 Task: Toggle the full screen option in the zen mode.
Action: Mouse moved to (55, 506)
Screenshot: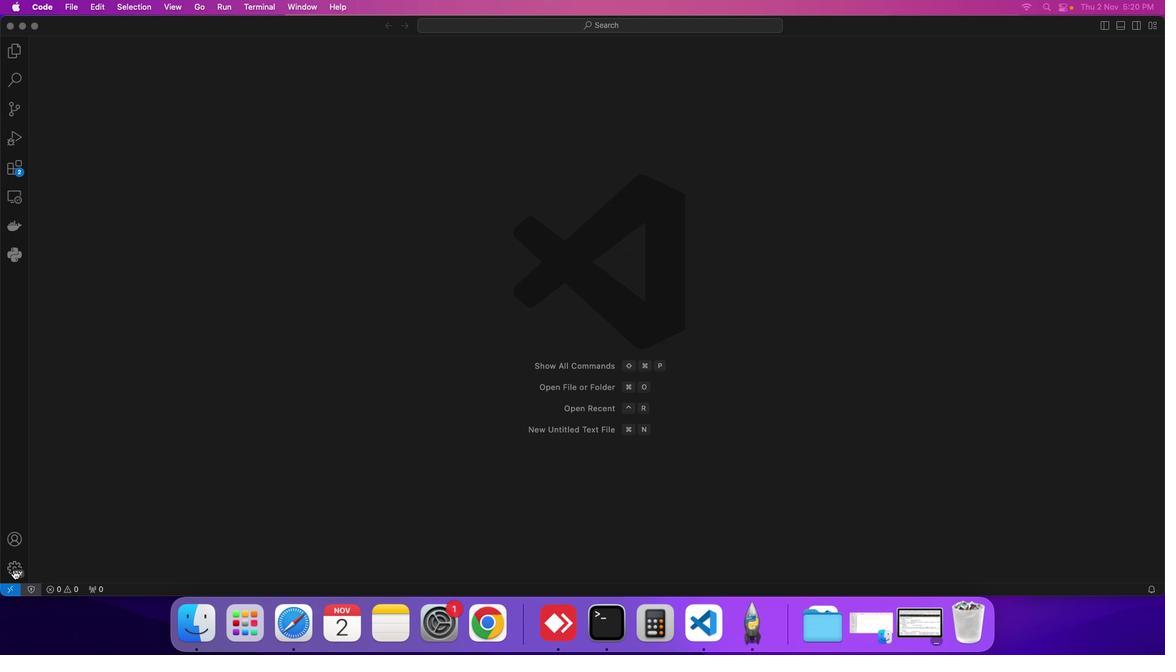 
Action: Mouse pressed left at (55, 506)
Screenshot: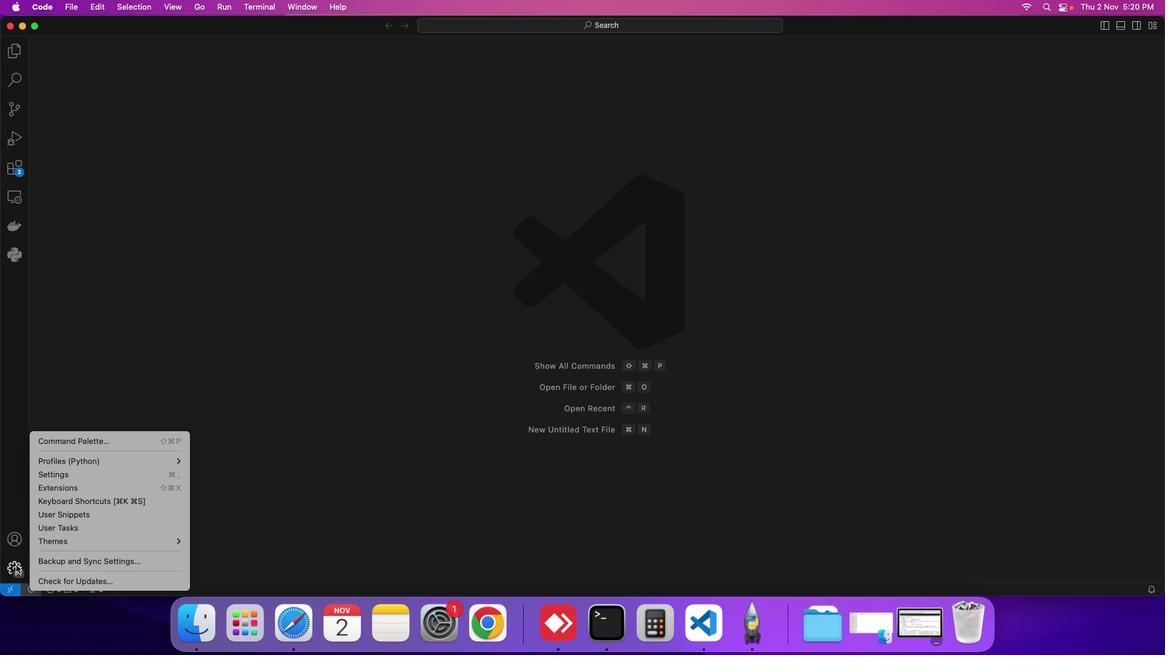 
Action: Mouse moved to (98, 433)
Screenshot: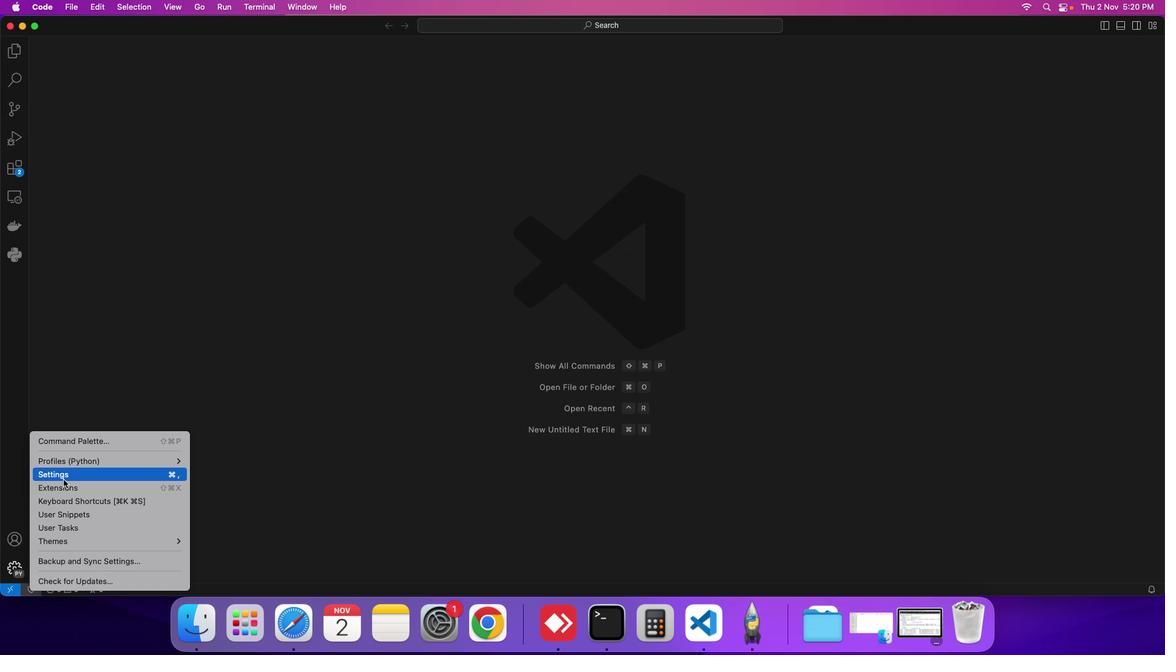 
Action: Mouse pressed left at (98, 433)
Screenshot: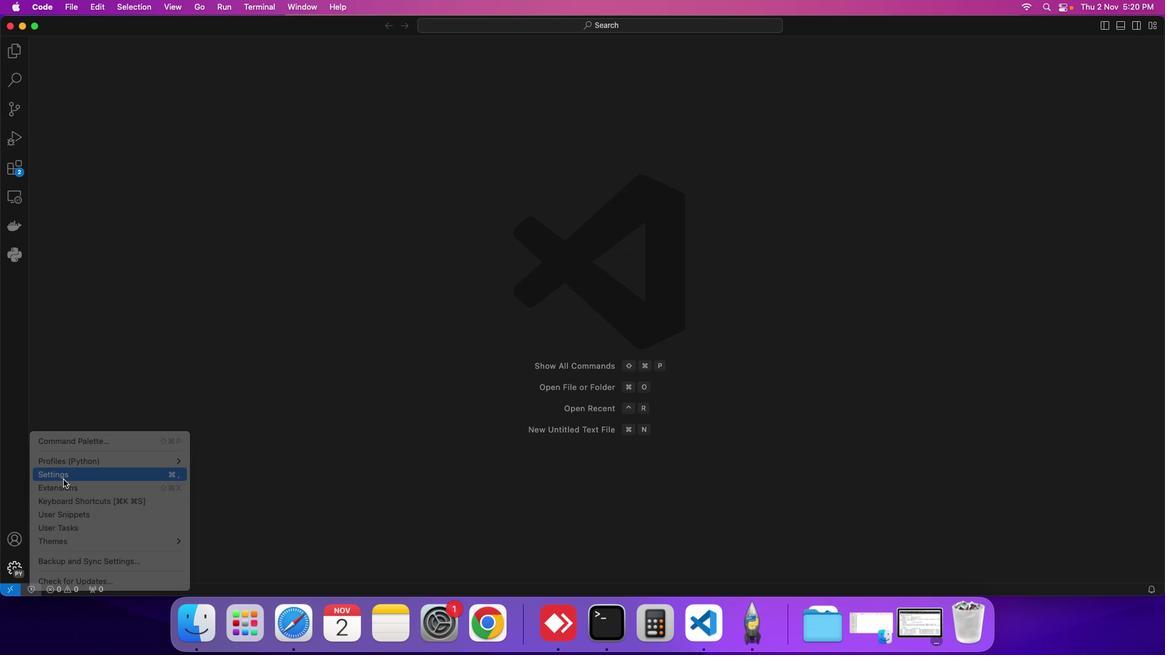 
Action: Mouse moved to (308, 164)
Screenshot: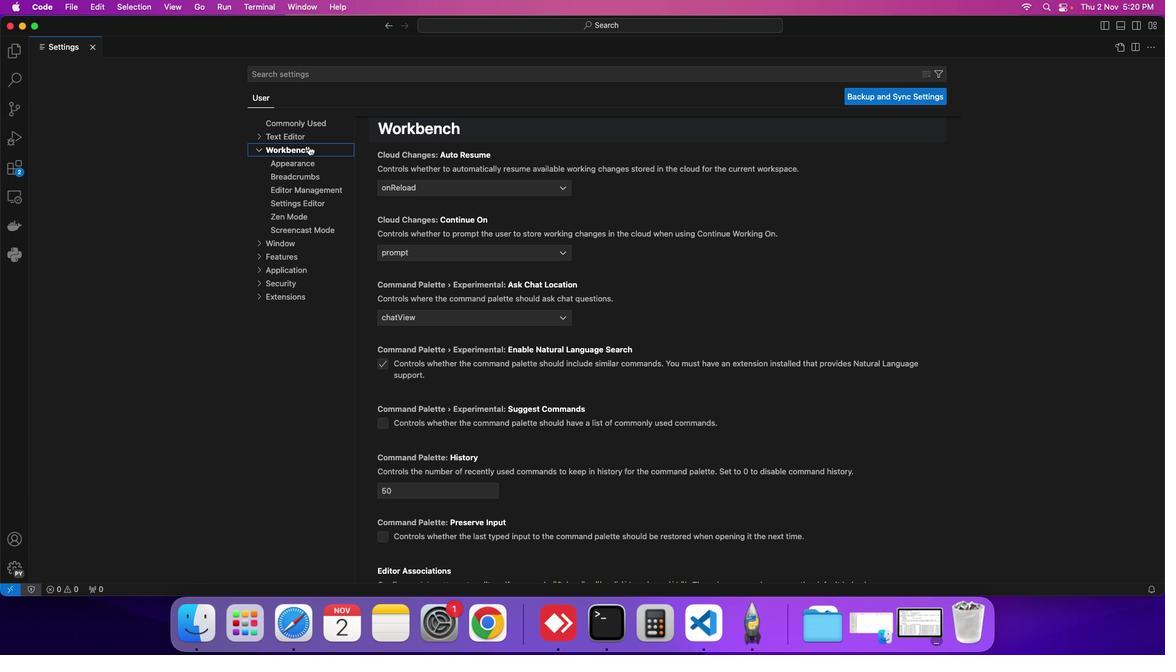 
Action: Mouse pressed left at (308, 164)
Screenshot: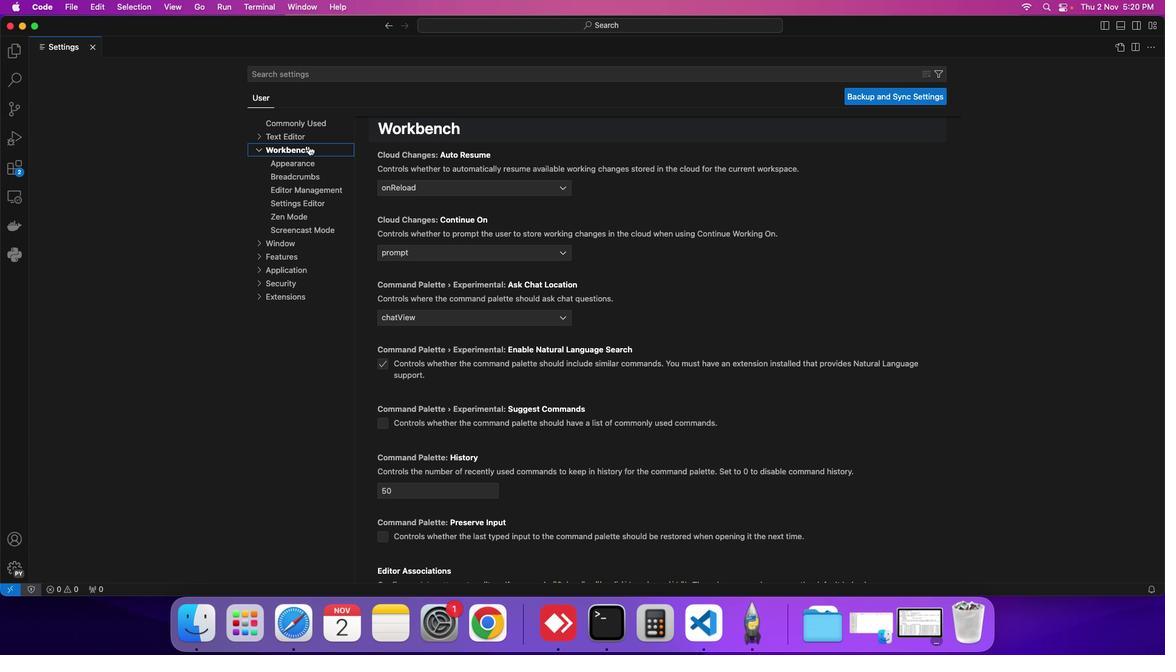 
Action: Mouse moved to (313, 221)
Screenshot: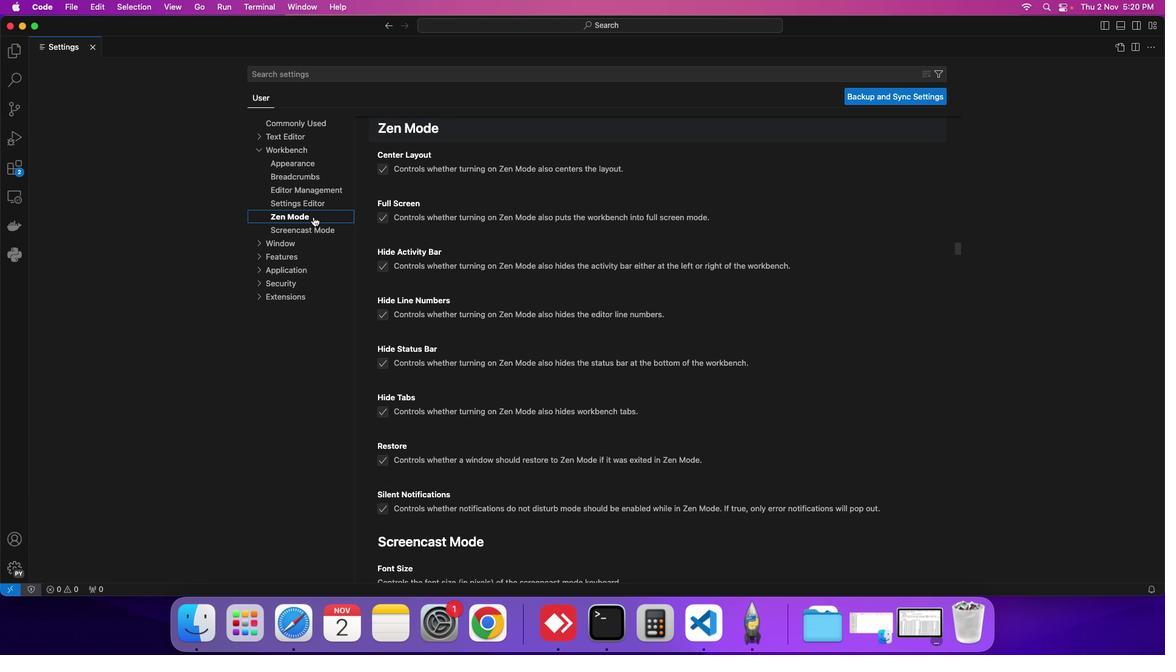 
Action: Mouse pressed left at (313, 221)
Screenshot: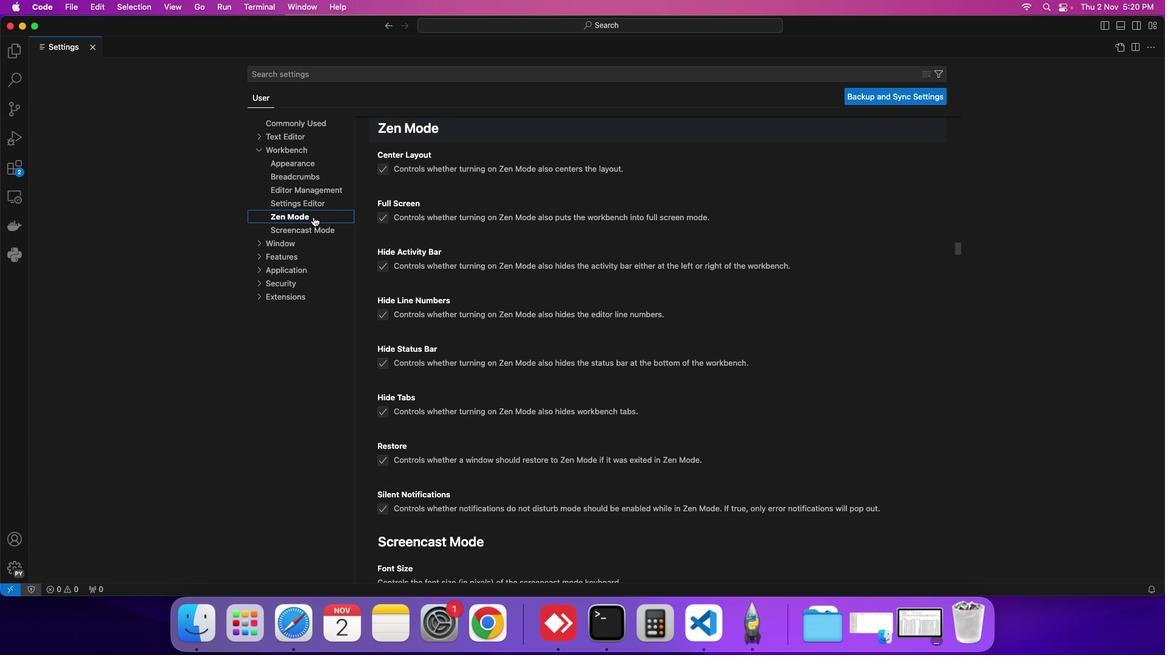 
Action: Mouse moved to (379, 223)
Screenshot: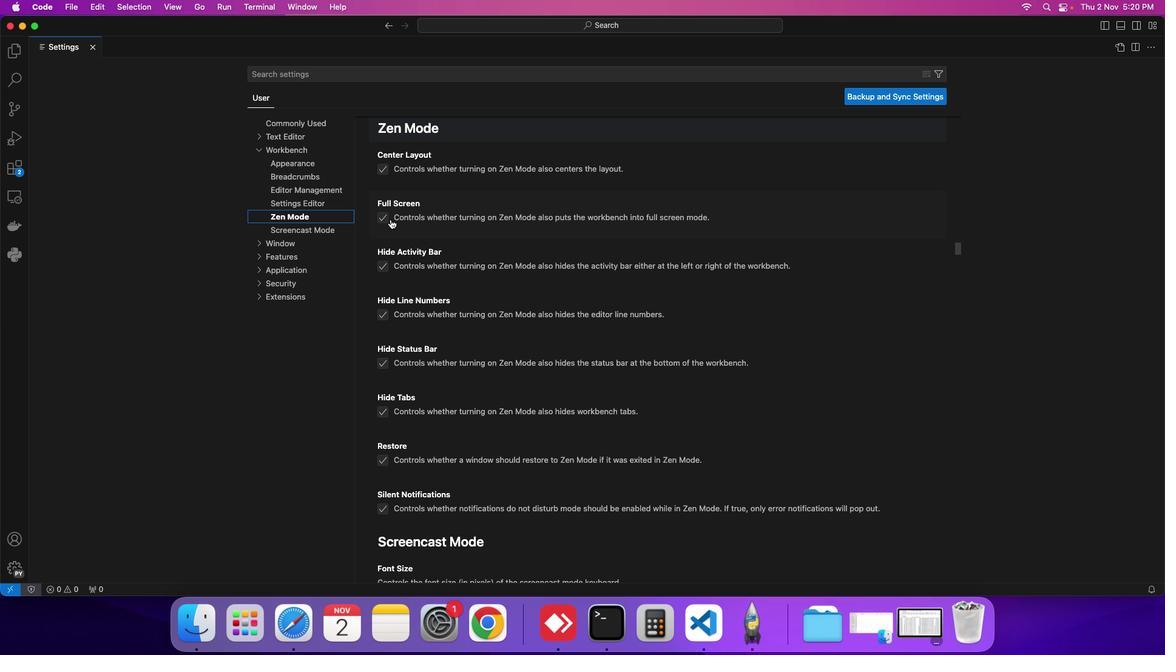 
Action: Mouse pressed left at (379, 223)
Screenshot: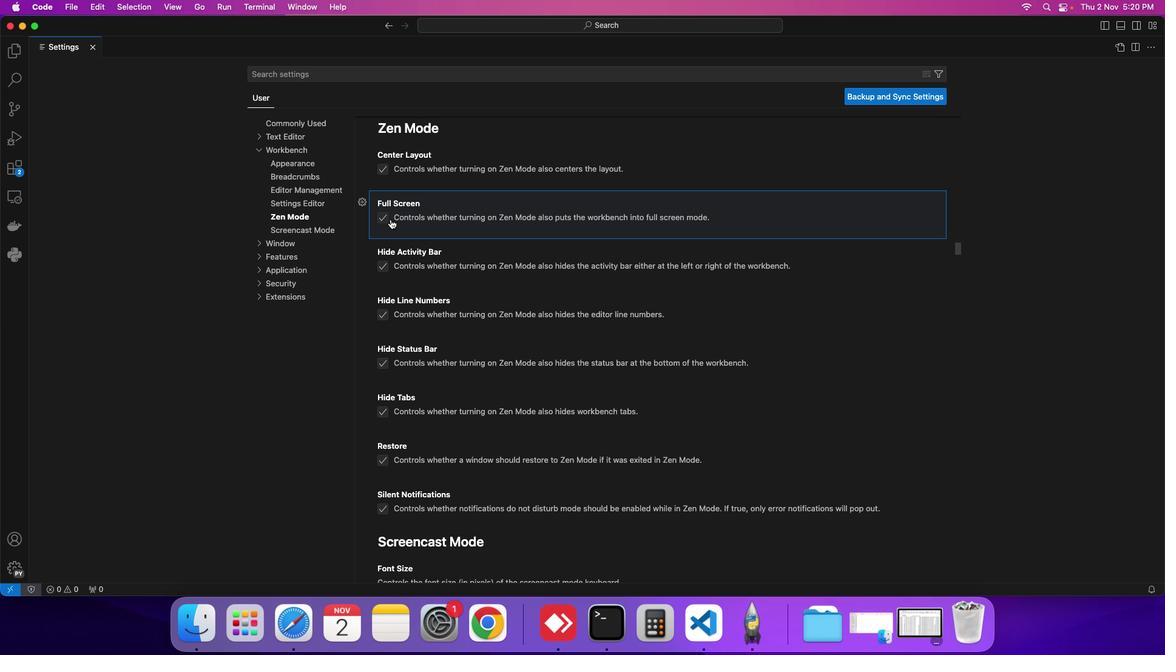 
Action: Mouse moved to (372, 220)
Screenshot: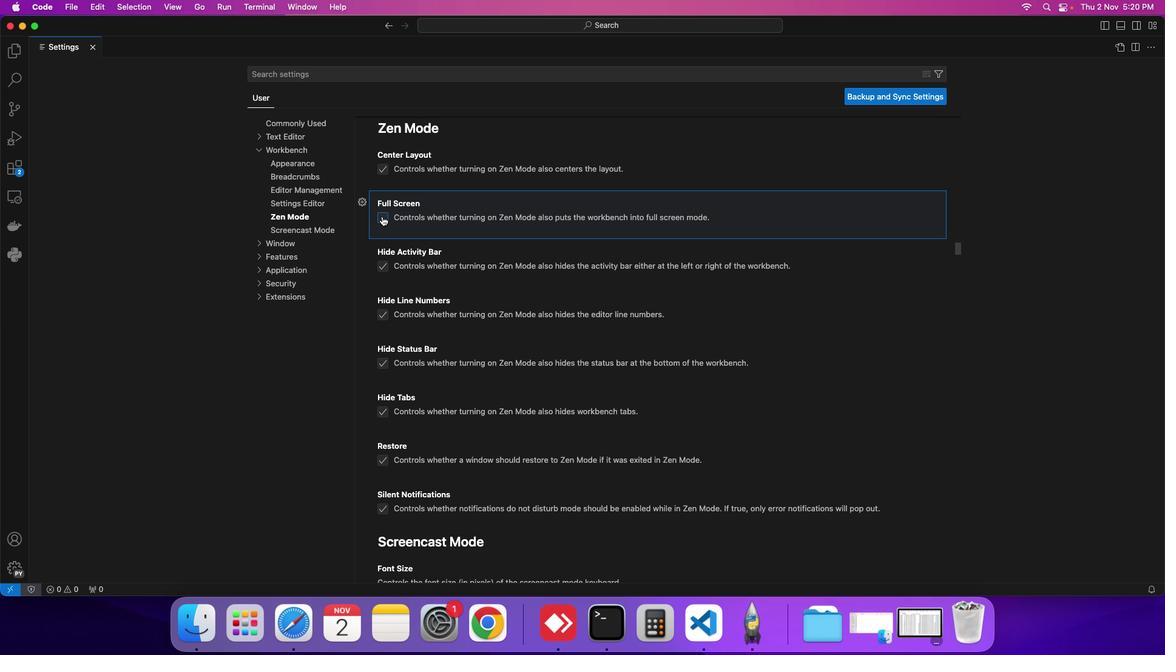 
Action: Mouse pressed left at (372, 220)
Screenshot: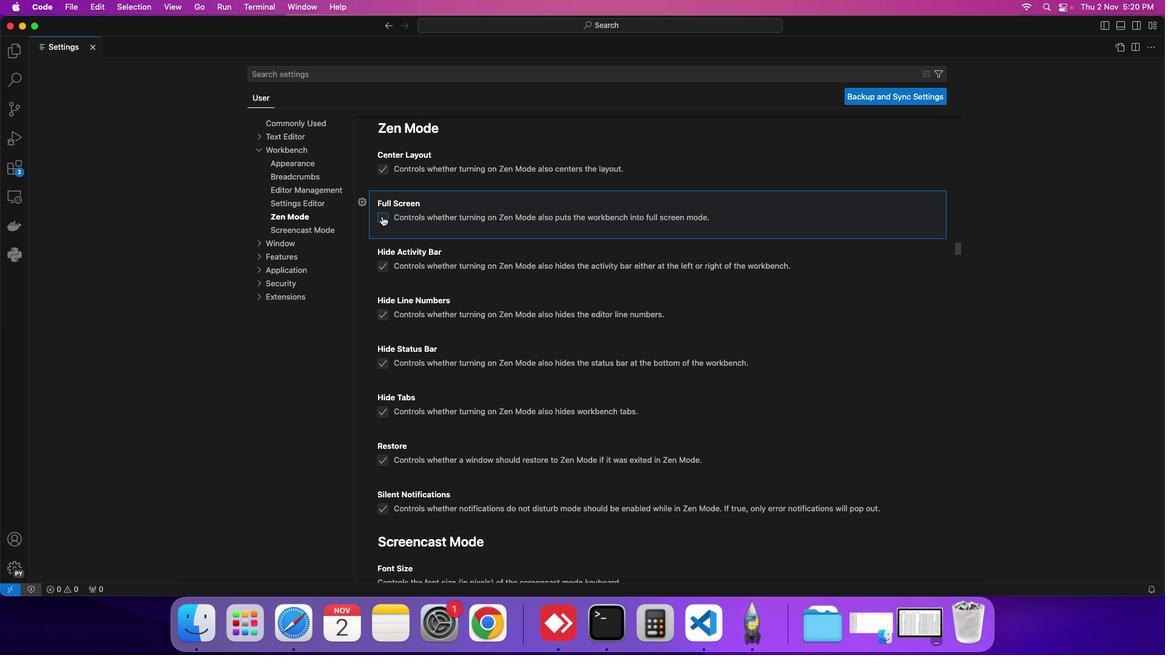 
